 Task: Open Card Card0001 in Board Board0001 in Development in Trello
Action: Mouse moved to (563, 69)
Screenshot: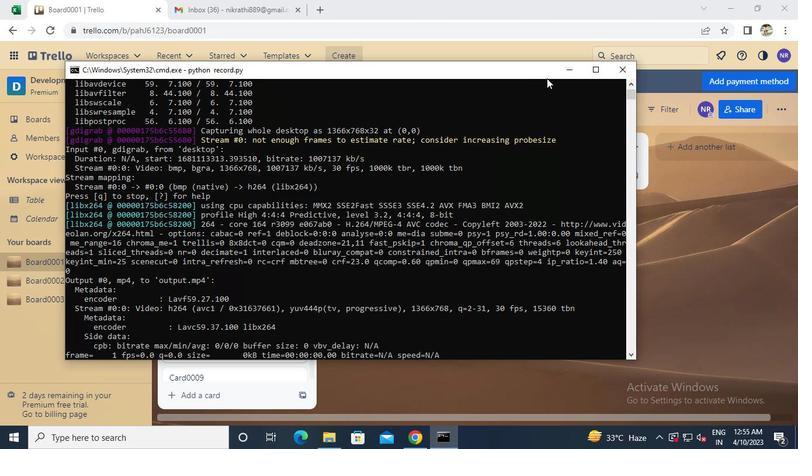 
Action: Mouse pressed left at (563, 69)
Screenshot: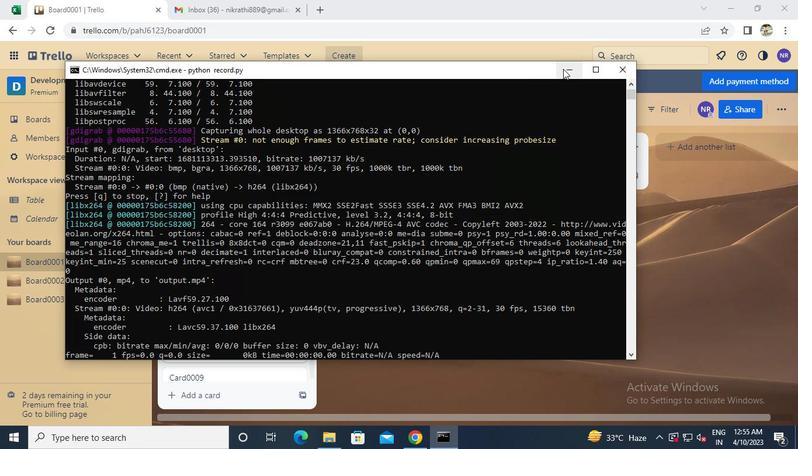
Action: Mouse moved to (194, 167)
Screenshot: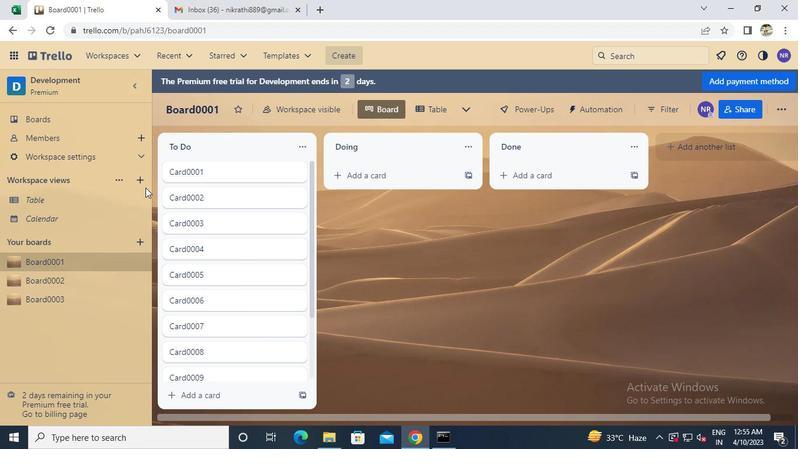 
Action: Mouse pressed left at (194, 167)
Screenshot: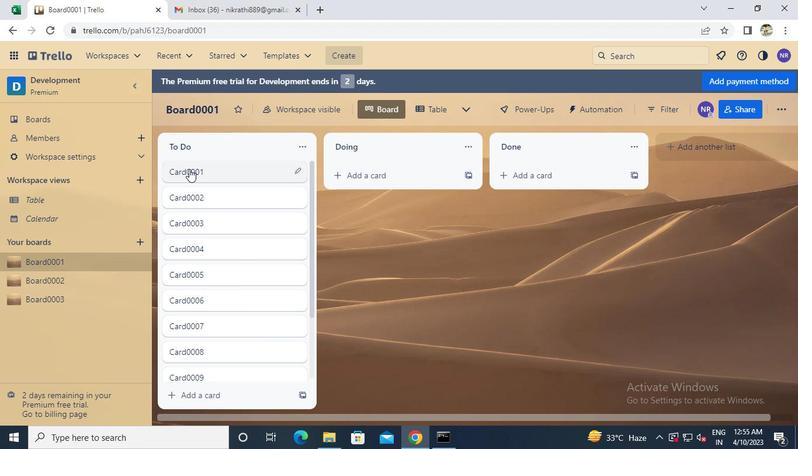 
Action: Mouse moved to (435, 437)
Screenshot: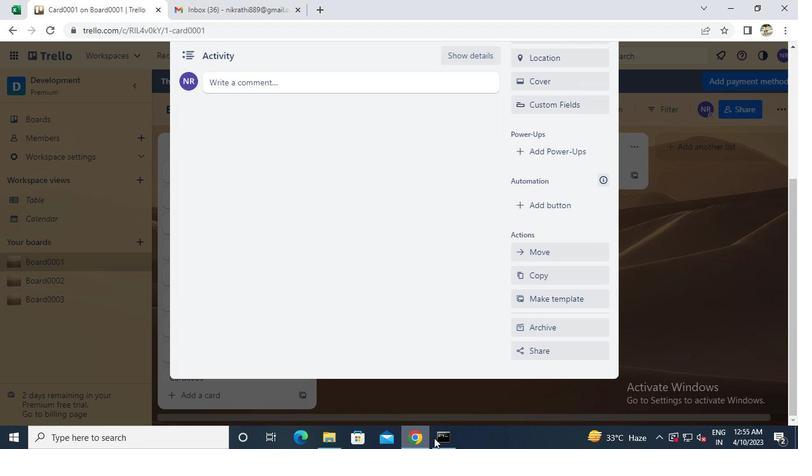 
Action: Mouse pressed left at (435, 437)
Screenshot: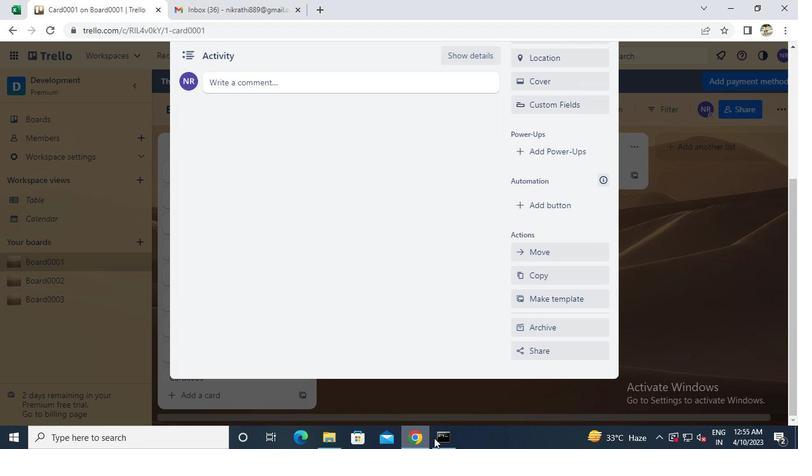 
Action: Mouse moved to (618, 72)
Screenshot: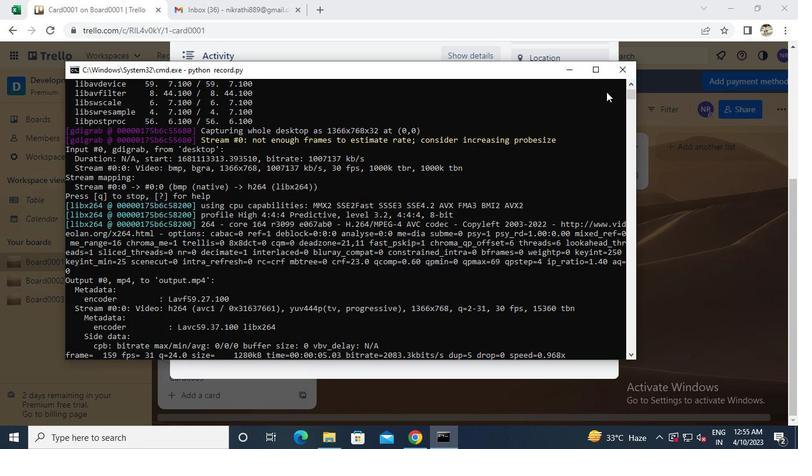 
Action: Mouse pressed left at (618, 72)
Screenshot: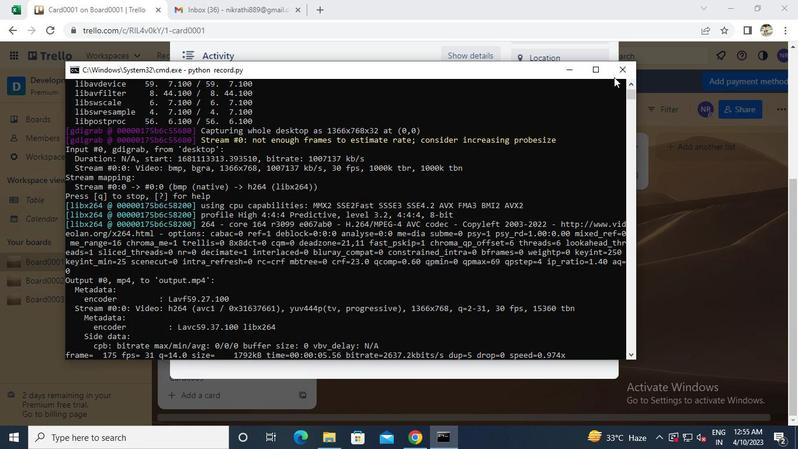 
Action: Mouse moved to (618, 72)
Screenshot: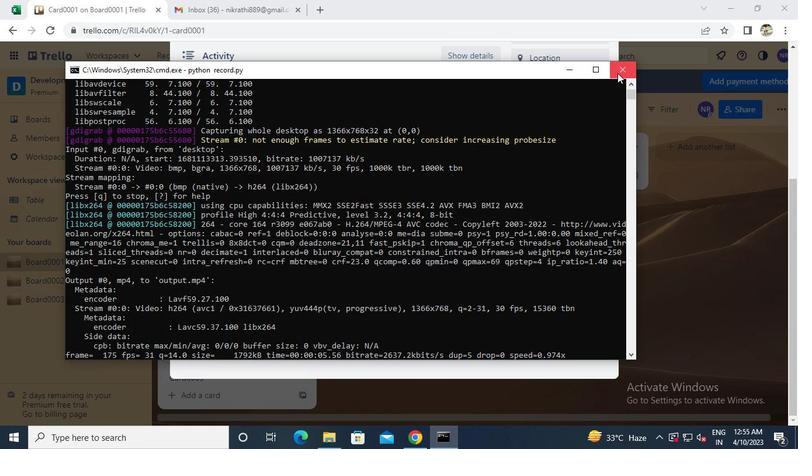 
